 Task: Set up a 4-hour virtual career coaching session to boost your professional development.
Action: Mouse pressed left at (407, 166)
Screenshot: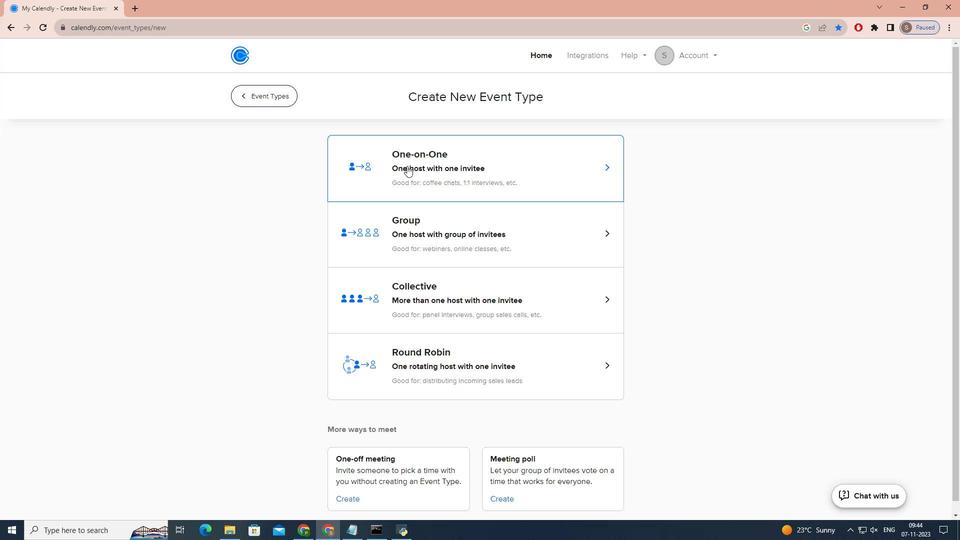 
Action: Key pressed c<Key.caps_lock>AREER<Key.space><Key.caps_lock>c<Key.caps_lock>OACHING<Key.space><Key.caps_lock>s<Key.caps_lock>ESSION<Key.space>FOR<Key.space><Key.caps_lock>p<Key.caps_lock>ROFESSIONAL<Key.space><Key.caps_lock>d<Key.caps_lock>EVELOPMENT
Screenshot: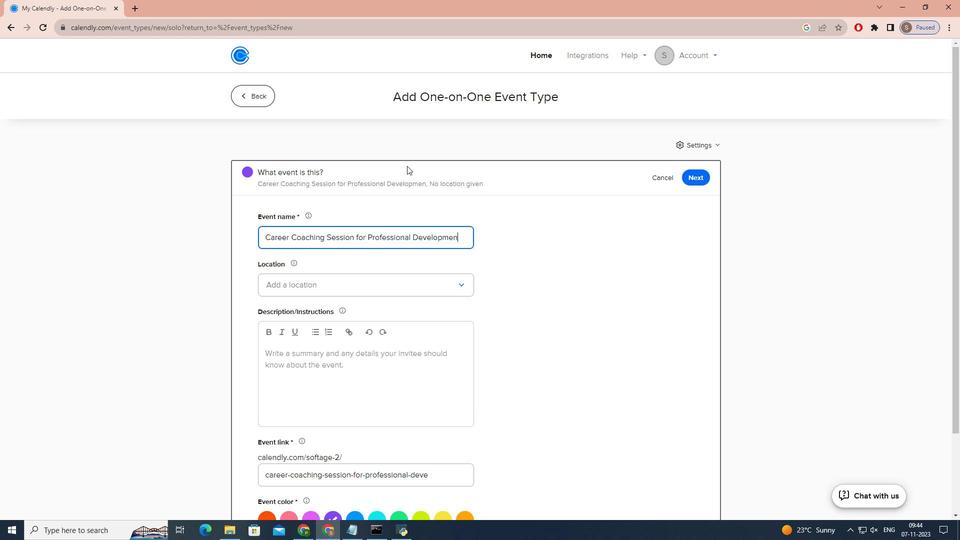 
Action: Mouse moved to (395, 285)
Screenshot: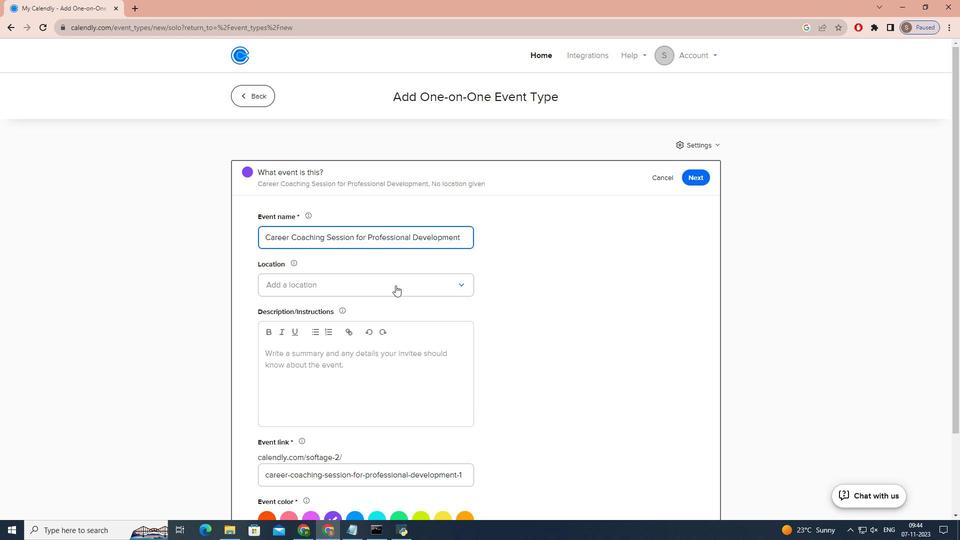 
Action: Mouse pressed left at (395, 285)
Screenshot: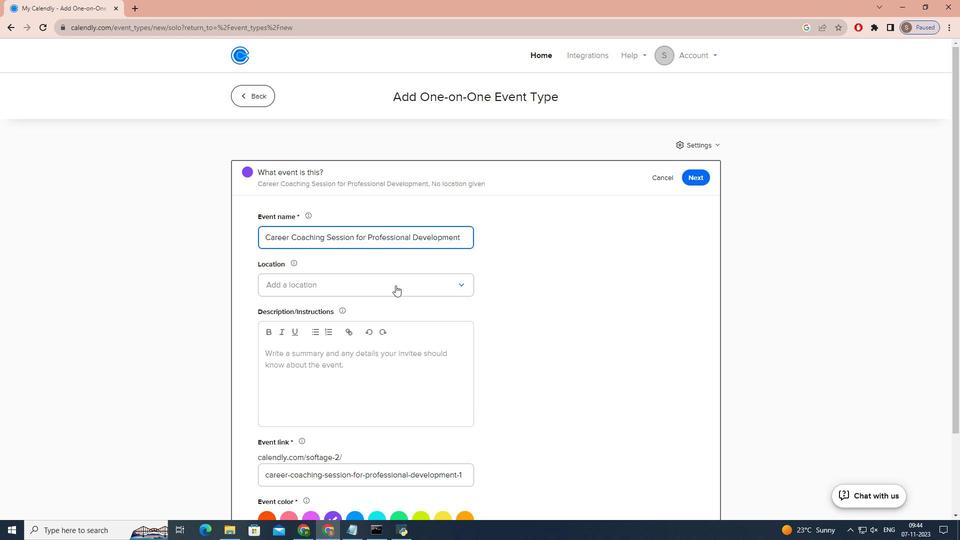 
Action: Mouse moved to (361, 365)
Screenshot: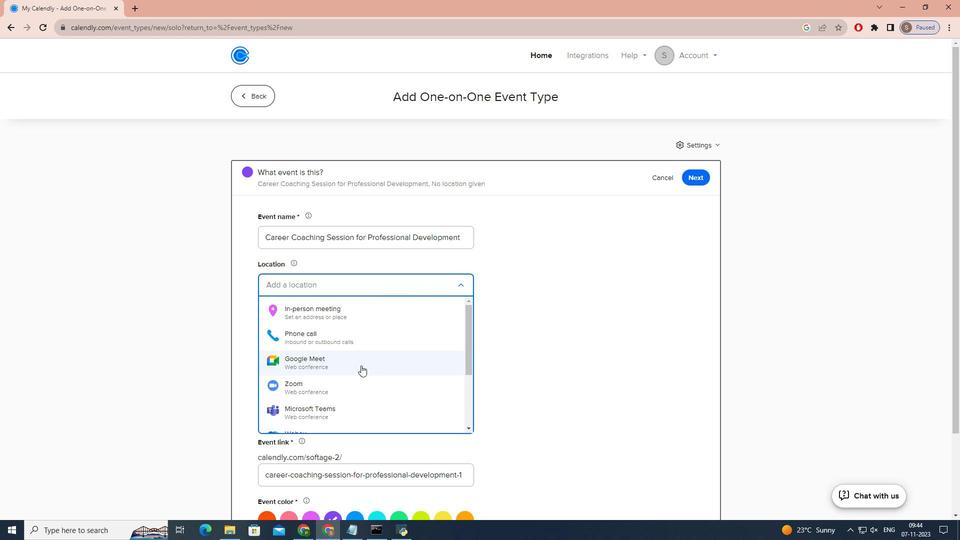 
Action: Mouse pressed left at (361, 365)
Screenshot: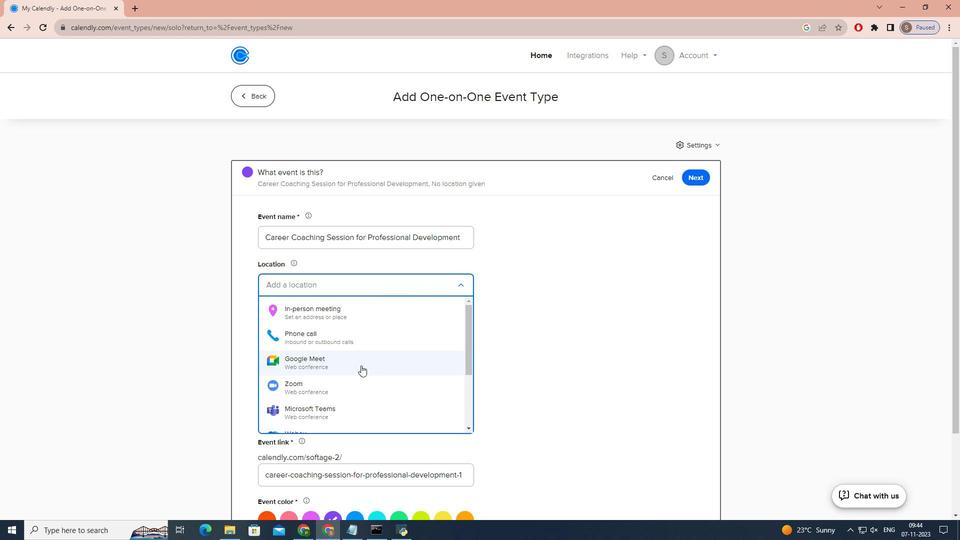 
Action: Mouse moved to (346, 387)
Screenshot: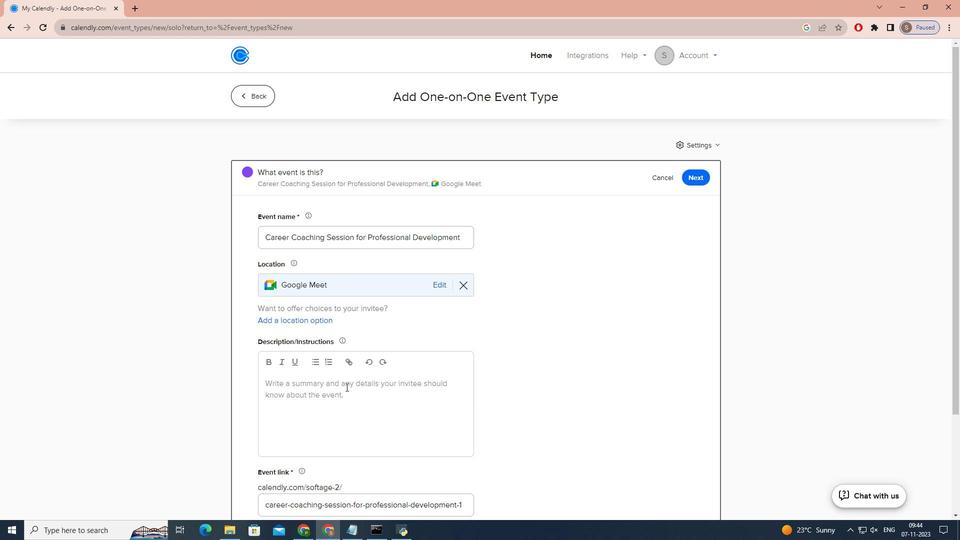 
Action: Mouse pressed left at (346, 387)
Screenshot: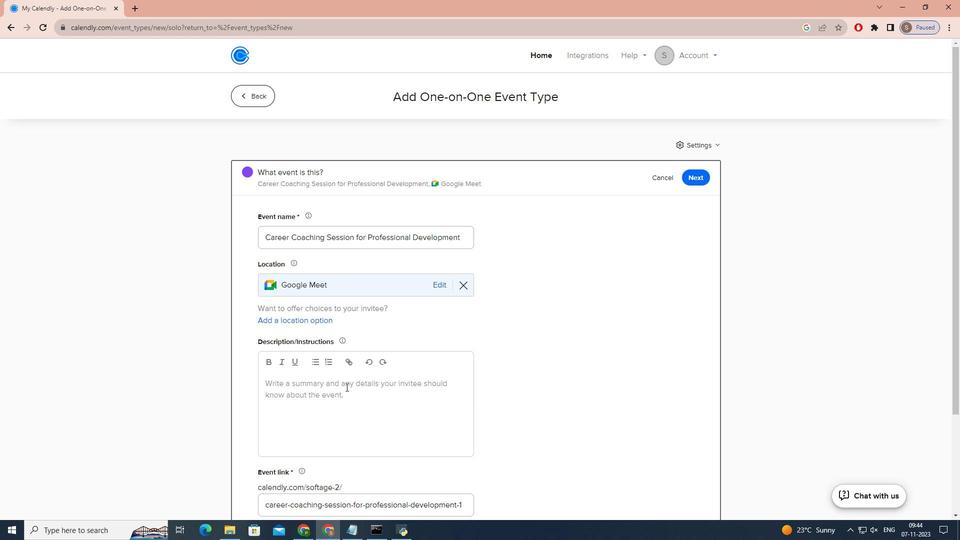 
Action: Mouse moved to (344, 387)
Screenshot: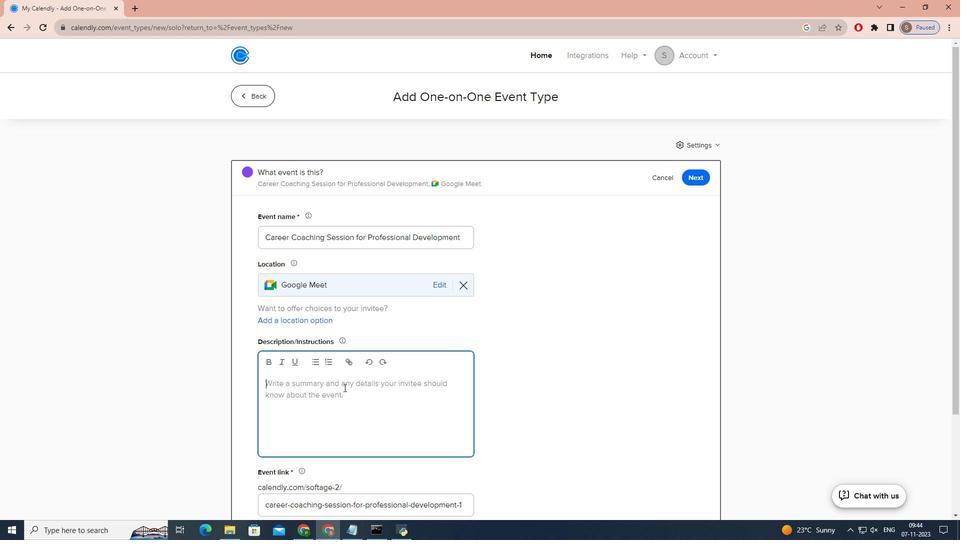 
Action: Key pressed <Key.caps_lock><Key.caps_lock><Key.caps_lock>a<Key.caps_lock>RE<Key.space>YOU<Key.space>READY<Key.space>TO<Key.space>TAKE<Key.space>YOUR<Key.space>CAREER<Key.space>TO<Key.space>THE<Key.space>NEXT<Key.space>LEVEL<Key.shift>?<Key.space><Key.caps_lock>j<Key.caps_lock>OIN<Key.space>US<Key.space>FOR<Key.space>A<Key.space>COMPREHENSIVE<Key.space>VIRTUAL<Key.space>CAREER<Key.space>COACHING<Key.space>SESSION<Key.space>TAILORED<Key.space>TO<Key.space>BOOST<Key.space>YOUR<Key.space>PROFESSIONAL<Key.space>DEVELOPMENT.<Key.space><Key.enter><Key.caps_lock>o<Key.caps_lock>UR<Key.space>EXPR<Key.backspace>ERIENCED<Key.space>CAREER<Key.space>COACH<Key.space>WILL<Key.space>GUIDE<Key.space>YOU<Key.space>THROUGH<Key.space>A<Key.space>PERSONALIZD<Key.backspace>ED<Key.space>JOURNEY<Key.space>TO<Key.space>HELP<Key.space>YOU<Key.space>ACHIEVE<Key.space>YOUR<Key.space>CAREER<Key.space>GOALS.<Key.backspace>,<Key.space>OVERCOME<Key.space>CHALLENGES,<Key.space>AND<Key.space>DEVELOP<Key.space>KEY<Key.space>SKILLS<Key.space>AND<Key.space>STRATEGIES<Key.space>FOR<Key.space>SUCCESS.<Key.space>
Screenshot: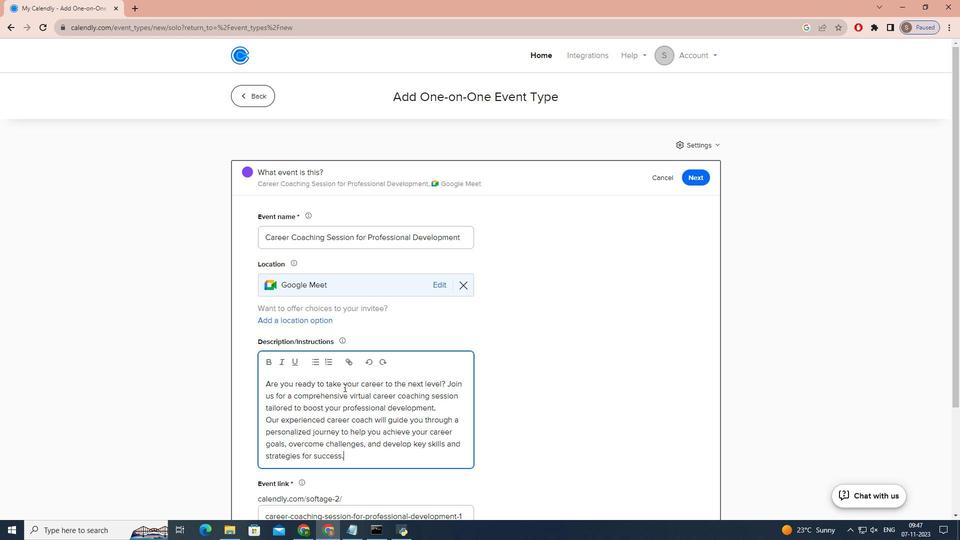 
Action: Mouse scrolled (344, 387) with delta (0, 0)
Screenshot: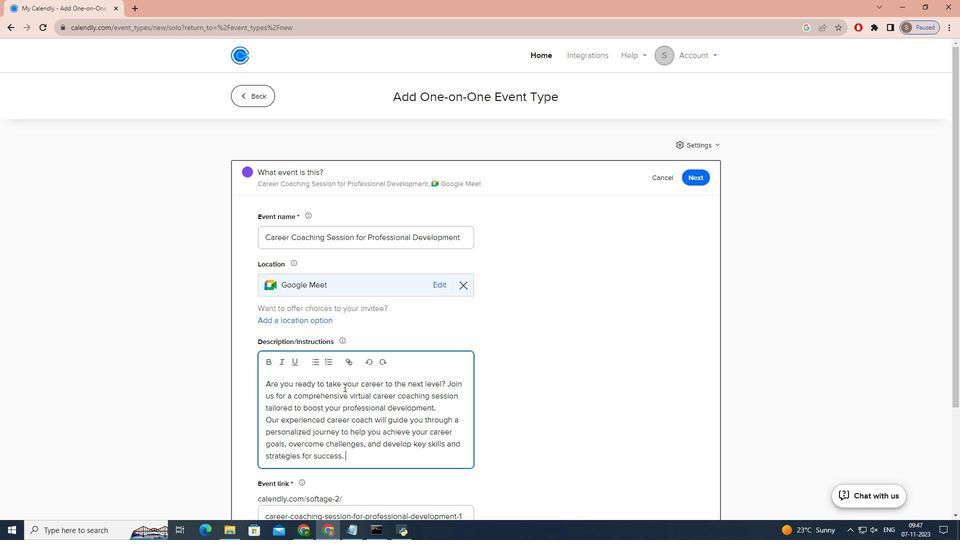 
Action: Mouse scrolled (344, 387) with delta (0, 0)
Screenshot: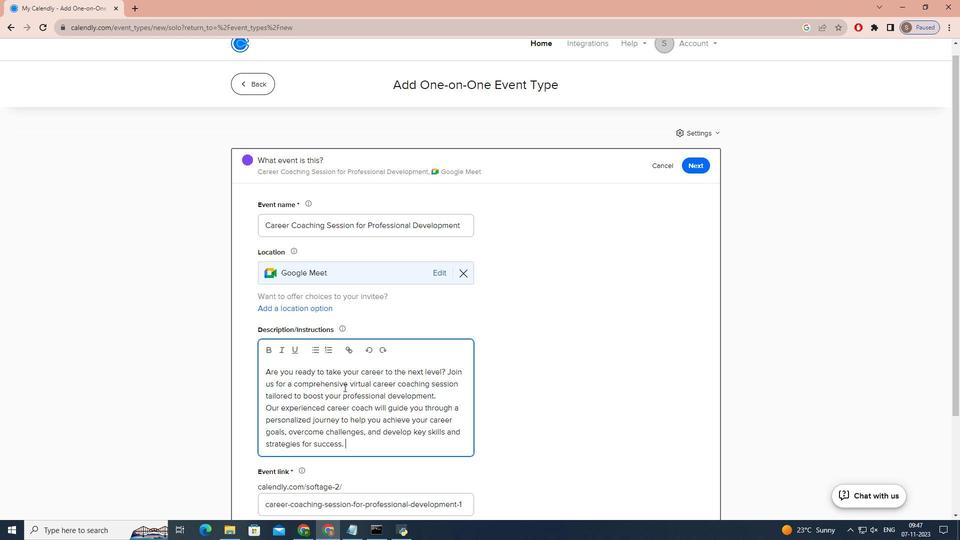 
Action: Mouse scrolled (344, 387) with delta (0, 0)
Screenshot: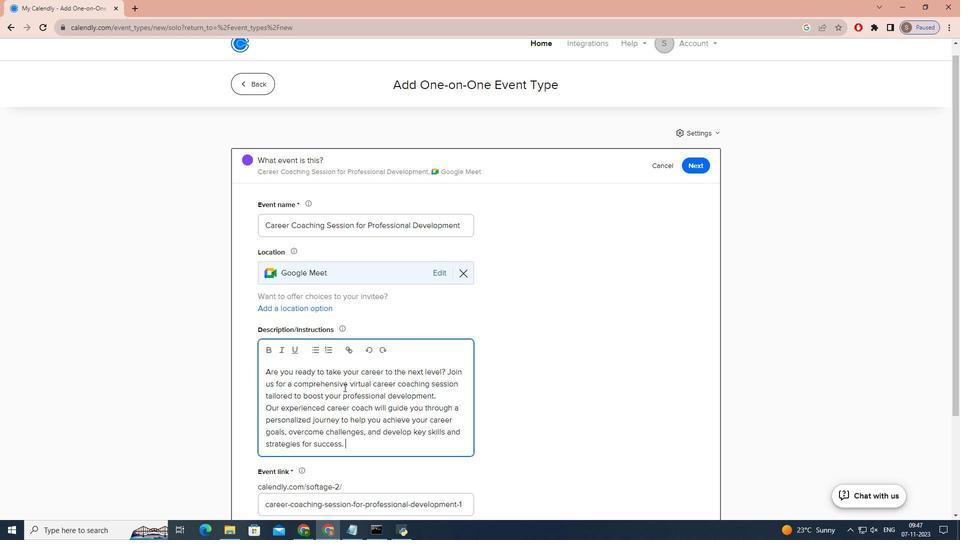 
Action: Mouse scrolled (344, 387) with delta (0, 0)
Screenshot: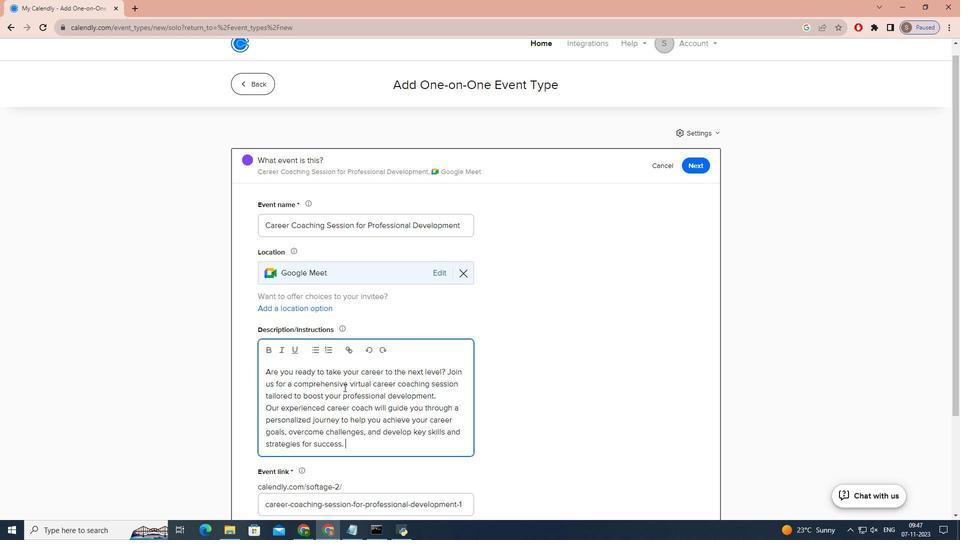 
Action: Mouse scrolled (344, 387) with delta (0, 0)
Screenshot: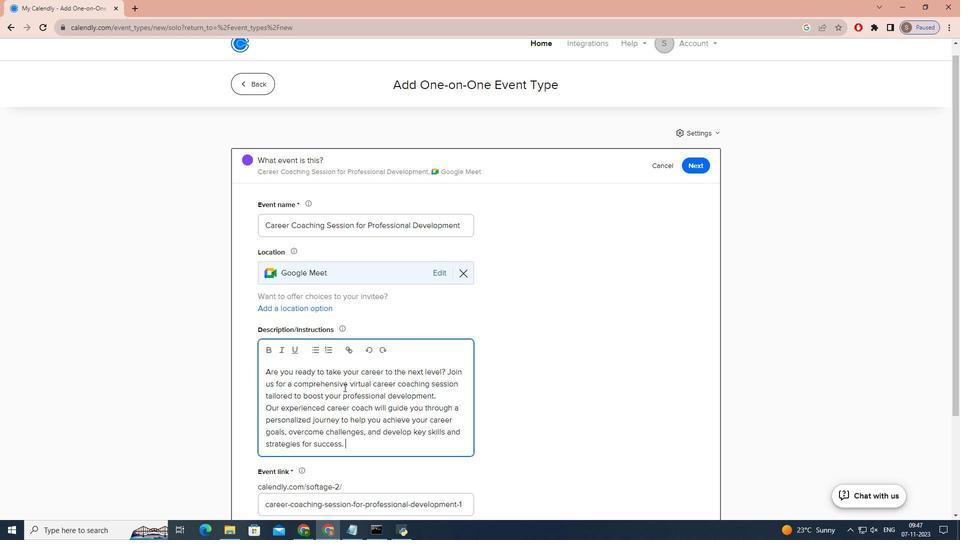 
Action: Mouse scrolled (344, 387) with delta (0, 0)
Screenshot: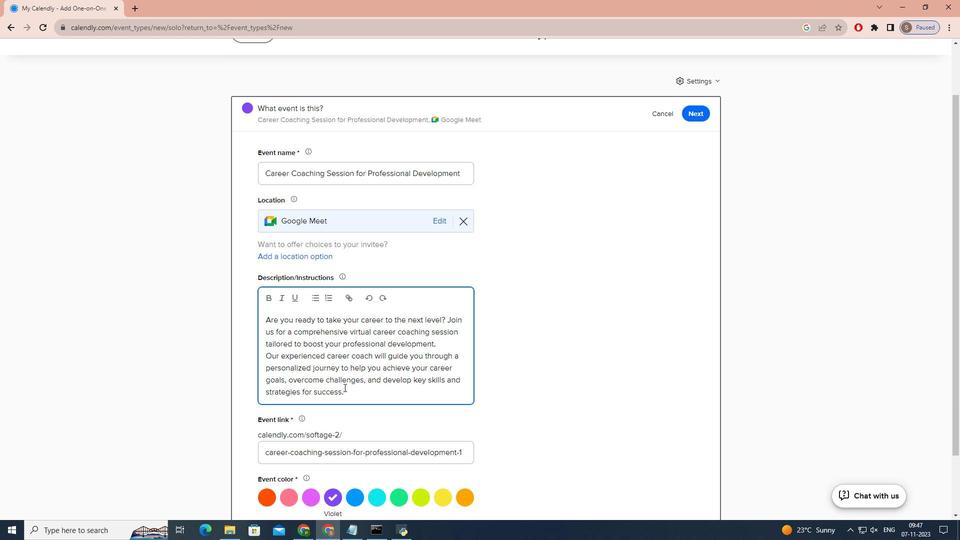 
Action: Mouse moved to (353, 421)
Screenshot: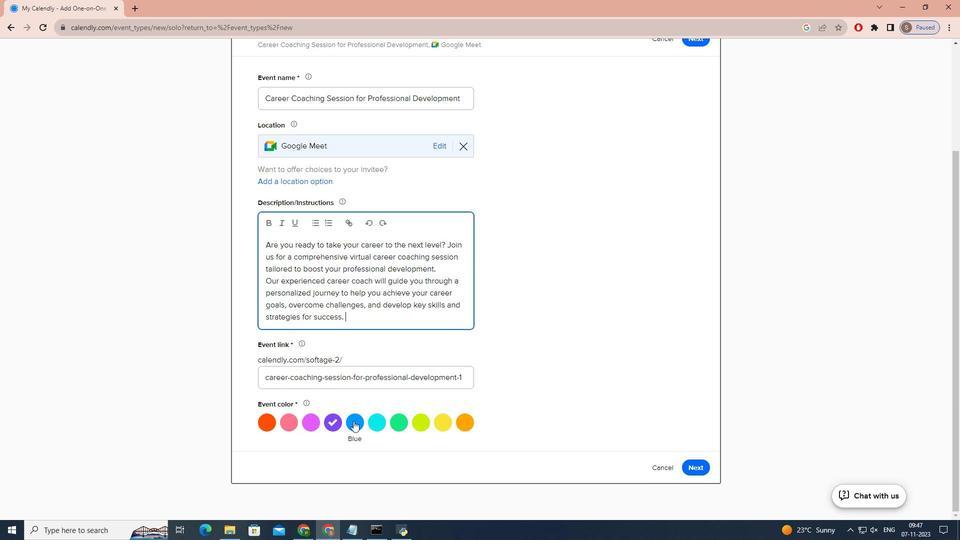 
Action: Mouse pressed left at (353, 421)
Screenshot: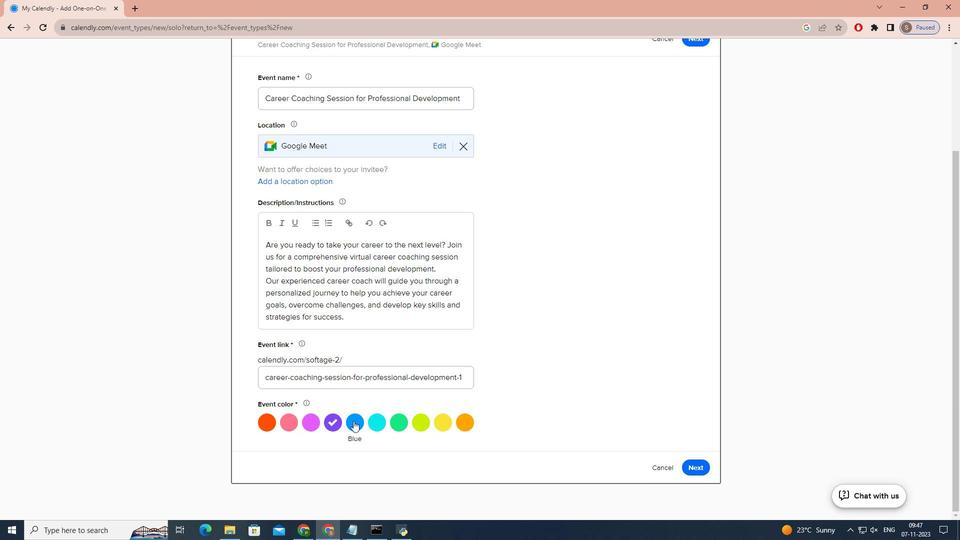 
Action: Mouse moved to (693, 468)
Screenshot: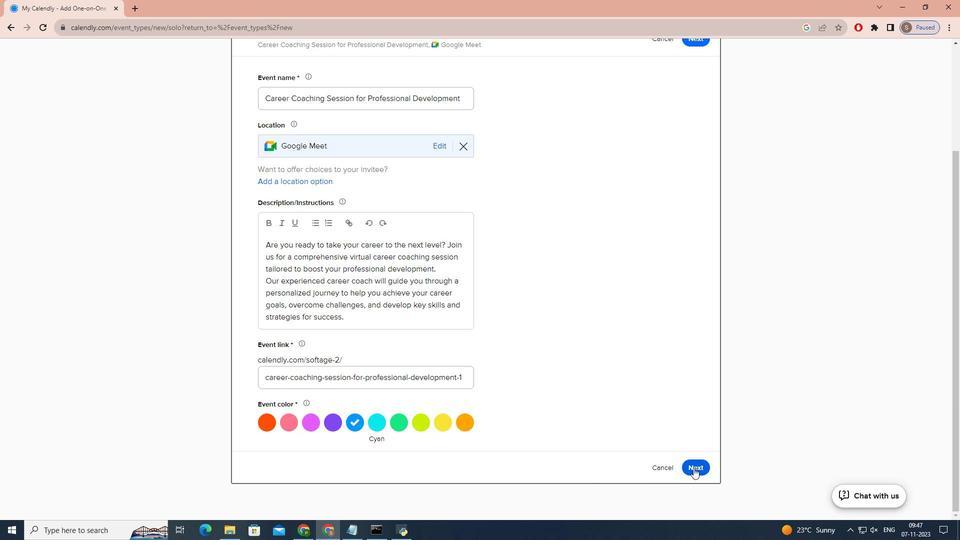 
Action: Mouse pressed left at (693, 468)
Screenshot: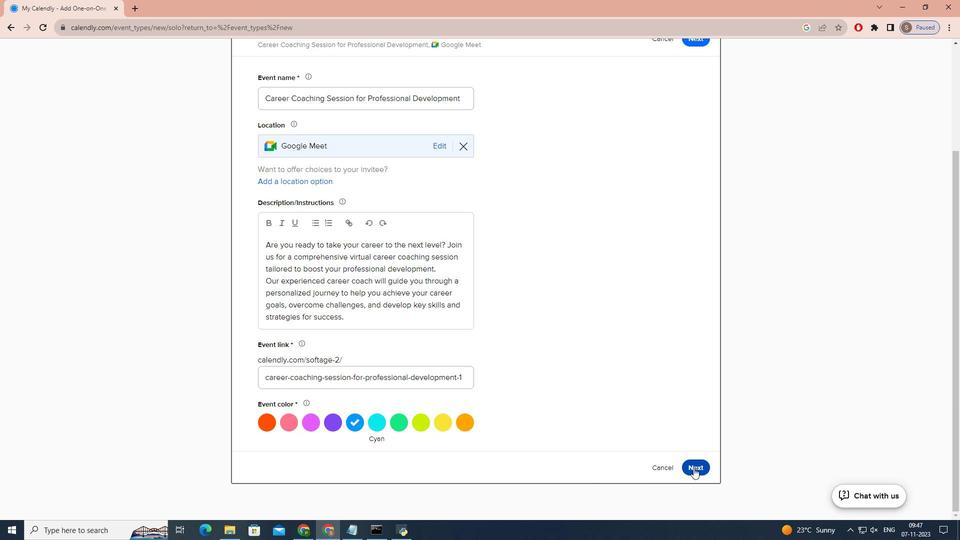 
Action: Mouse moved to (393, 287)
Screenshot: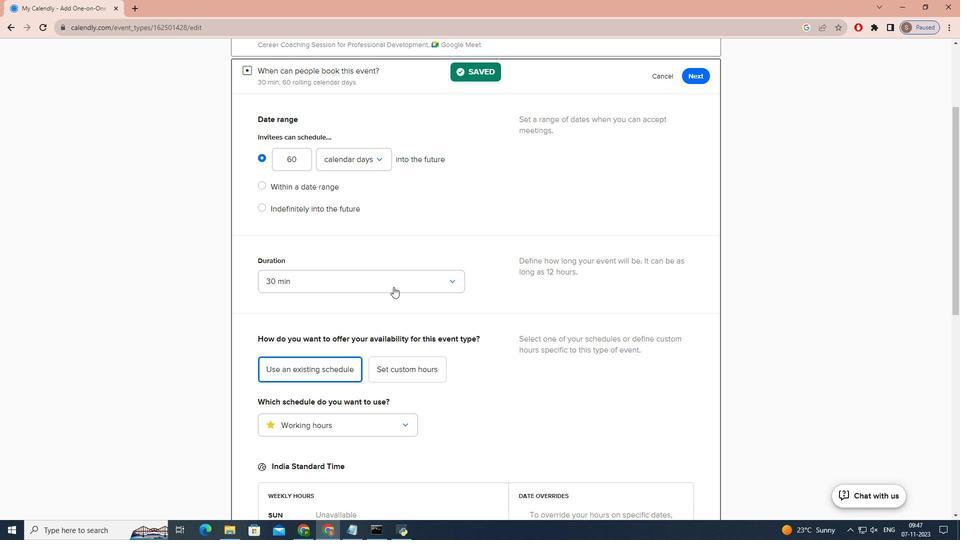 
Action: Mouse pressed left at (393, 287)
Screenshot: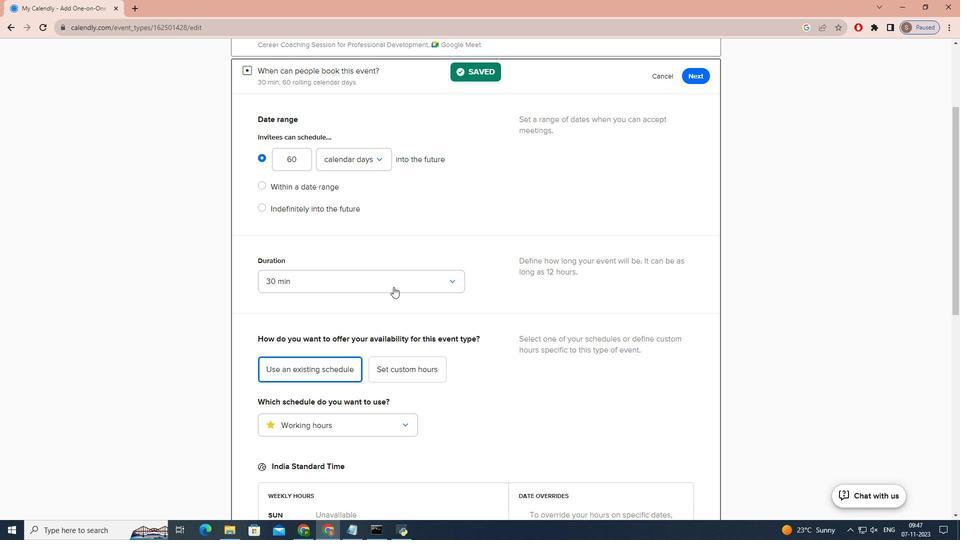 
Action: Mouse moved to (352, 385)
Screenshot: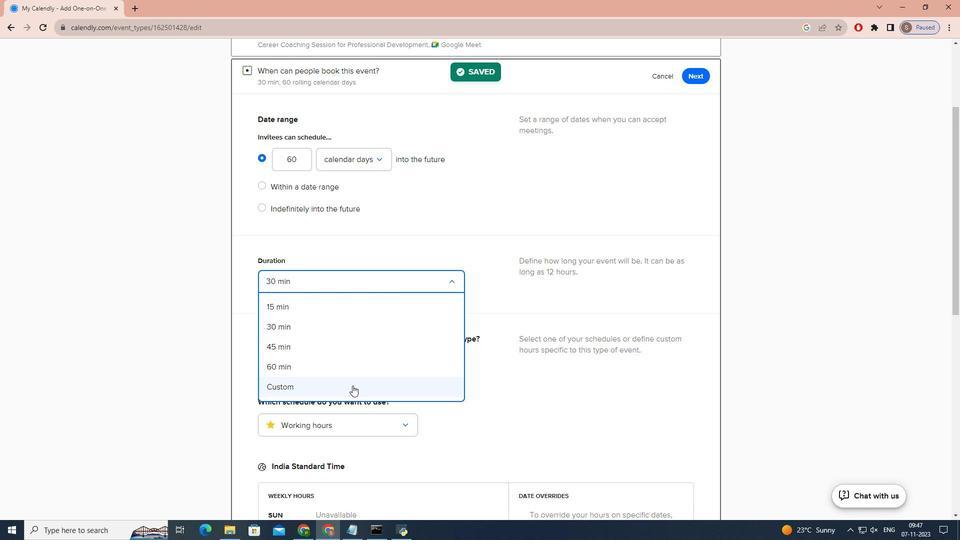 
Action: Mouse pressed left at (352, 385)
Screenshot: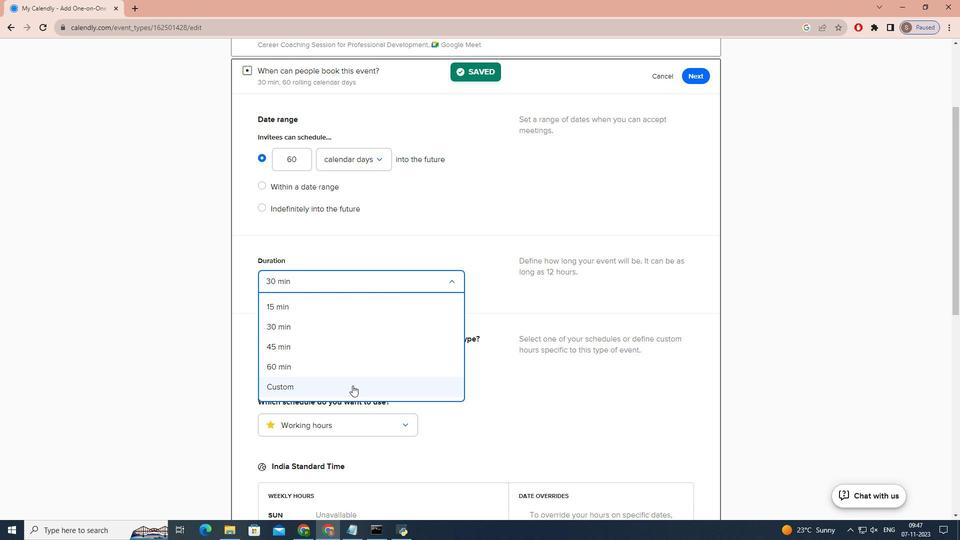 
Action: Mouse moved to (334, 307)
Screenshot: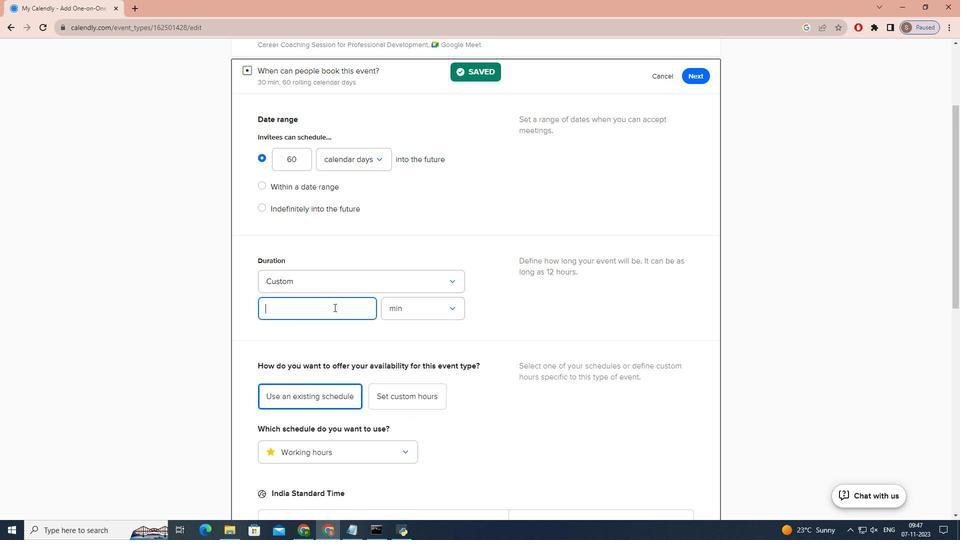 
Action: Key pressed 4
Screenshot: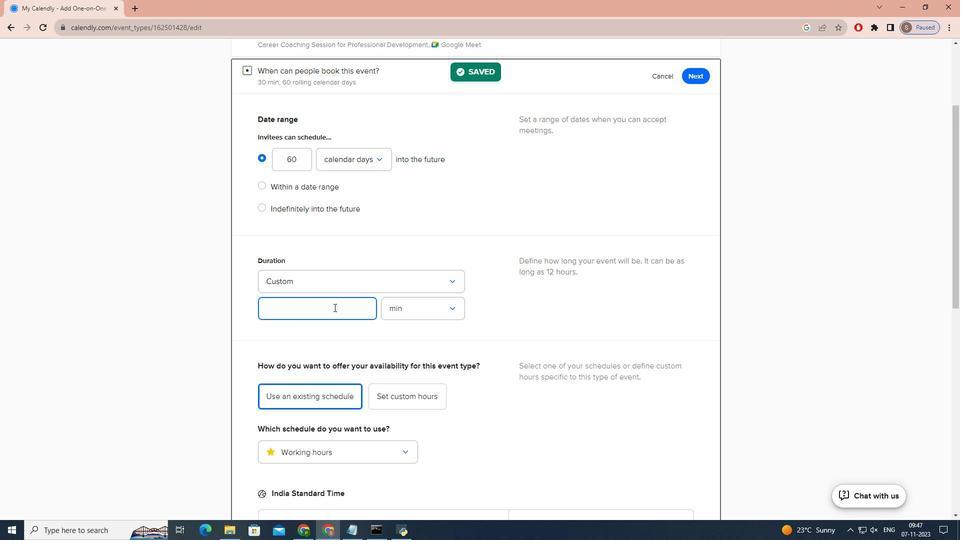 
Action: Mouse moved to (459, 313)
Screenshot: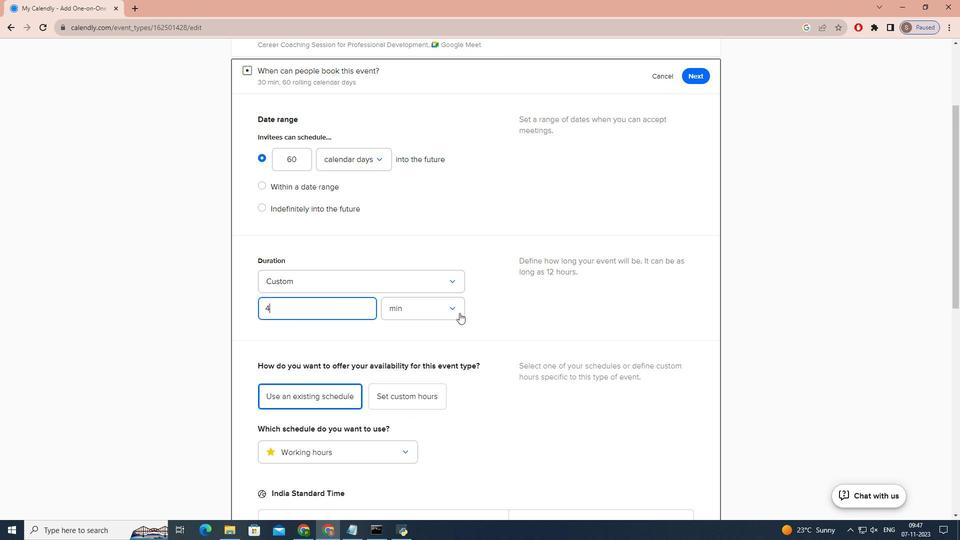 
Action: Mouse pressed left at (459, 313)
Screenshot: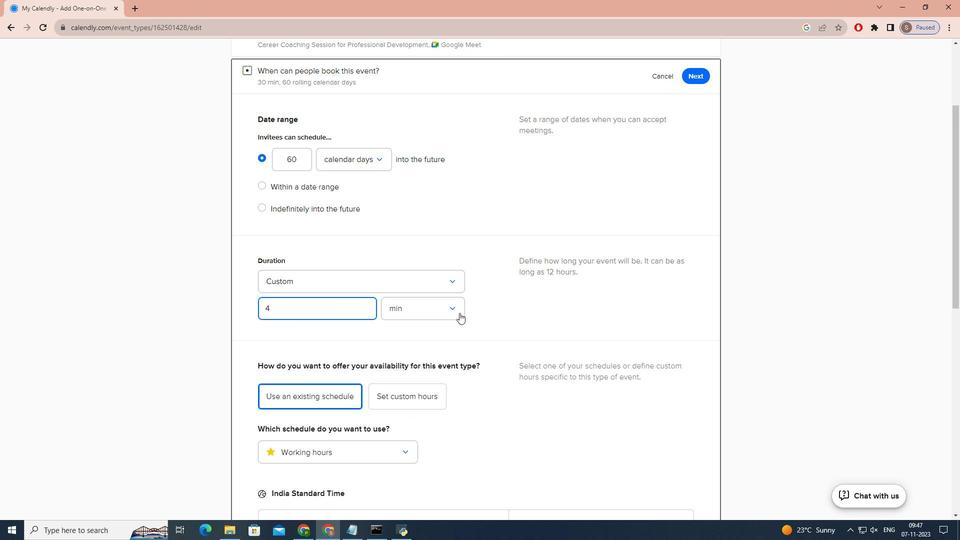 
Action: Mouse moved to (432, 349)
Screenshot: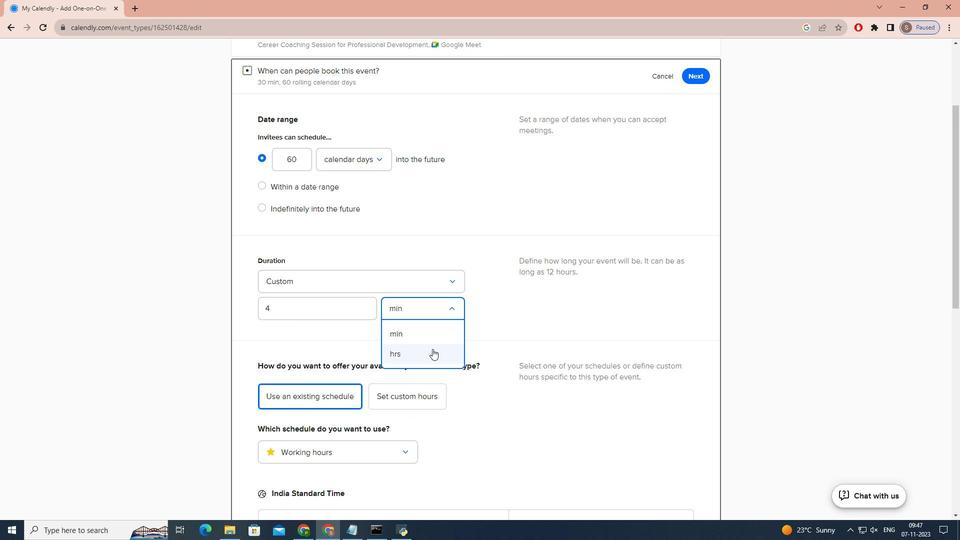 
Action: Mouse pressed left at (432, 349)
Screenshot: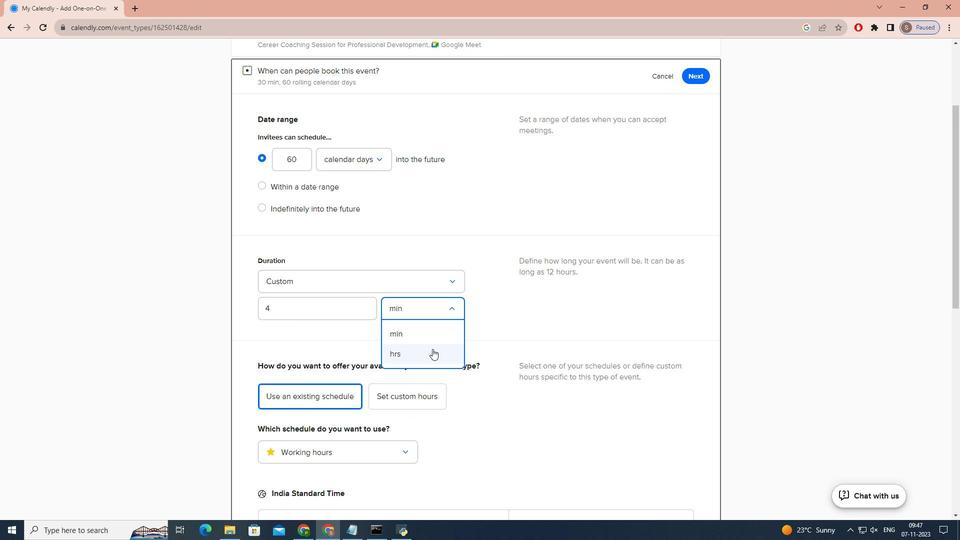 
Action: Mouse moved to (470, 336)
Screenshot: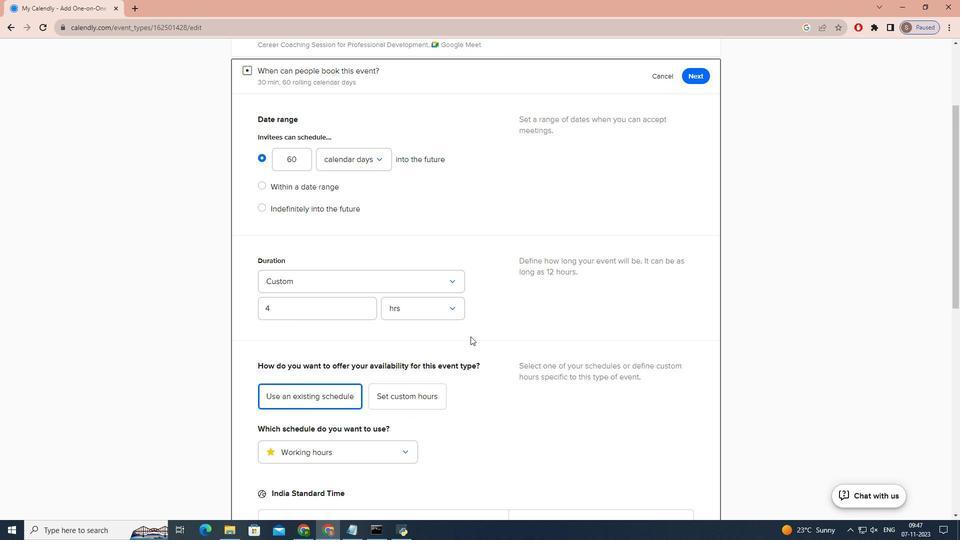 
Action: Mouse scrolled (470, 337) with delta (0, 0)
Screenshot: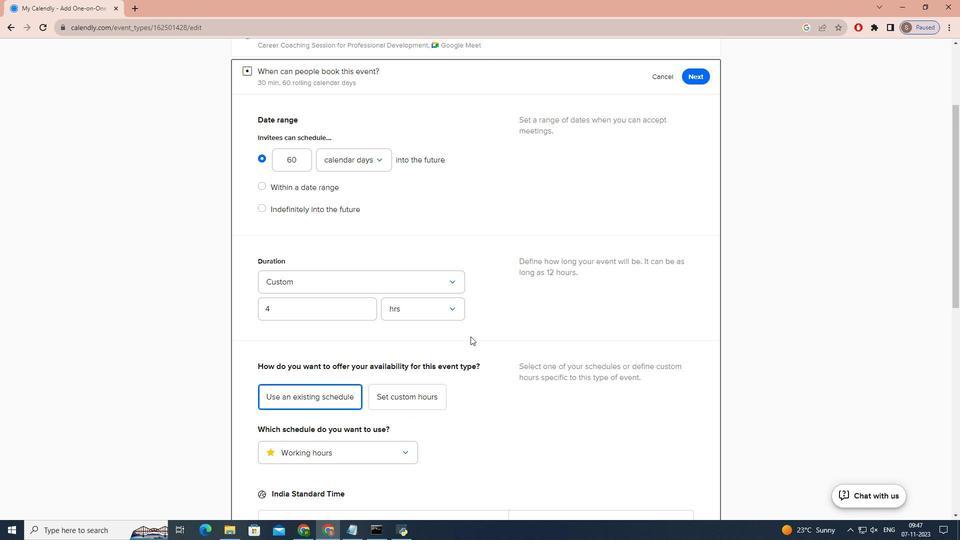 
Action: Mouse scrolled (470, 337) with delta (0, 0)
Screenshot: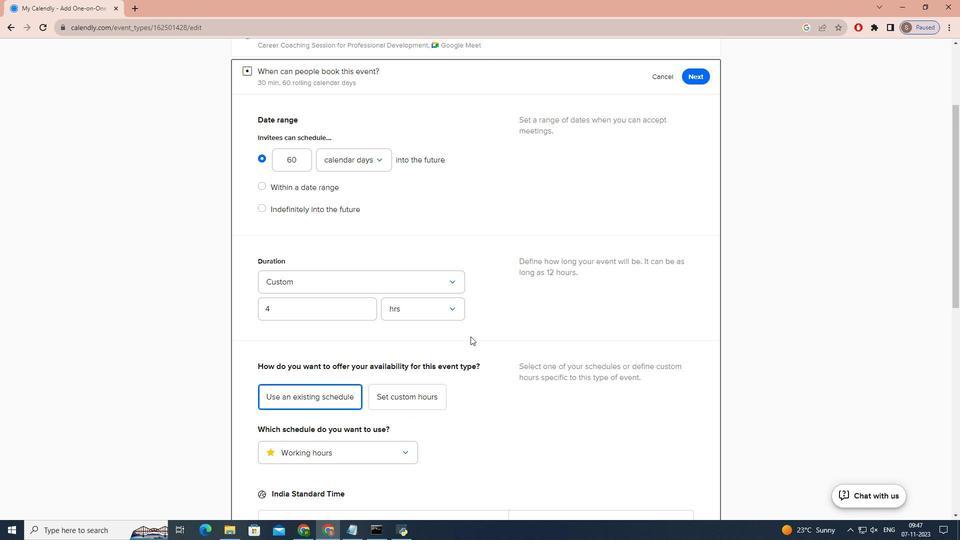 
Action: Mouse scrolled (470, 337) with delta (0, 0)
Screenshot: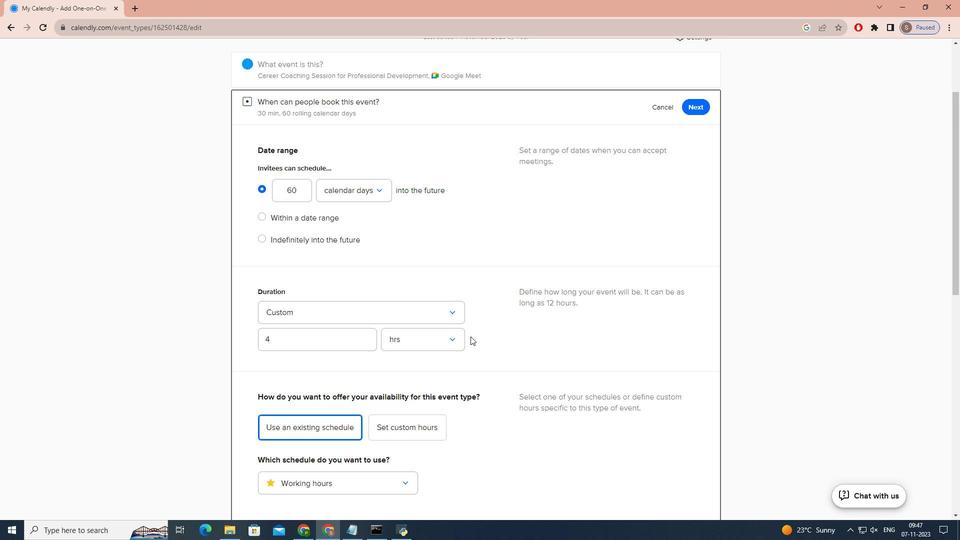 
Action: Mouse scrolled (470, 337) with delta (0, 0)
Screenshot: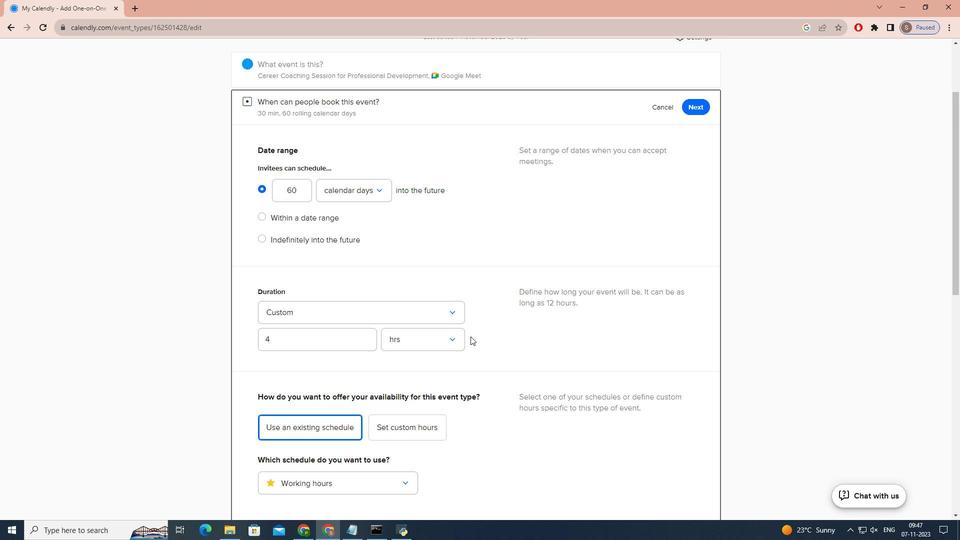 
Action: Mouse scrolled (470, 337) with delta (0, 0)
Screenshot: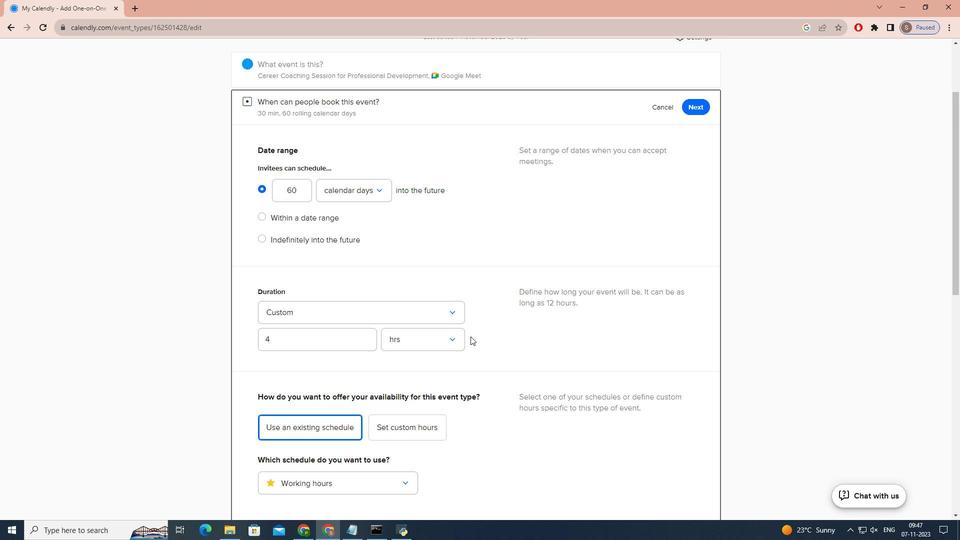 
Action: Mouse scrolled (470, 337) with delta (0, 0)
Screenshot: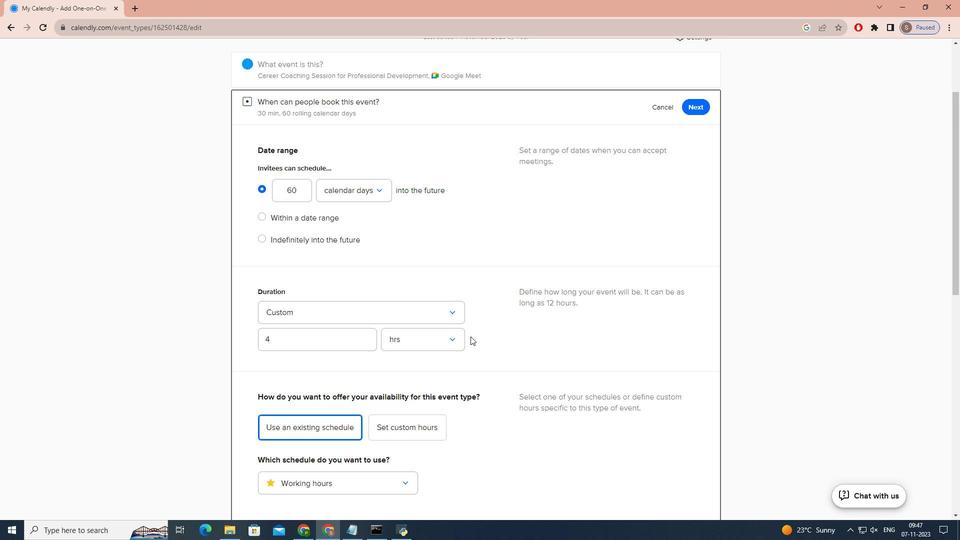 
Action: Mouse scrolled (470, 337) with delta (0, 0)
Screenshot: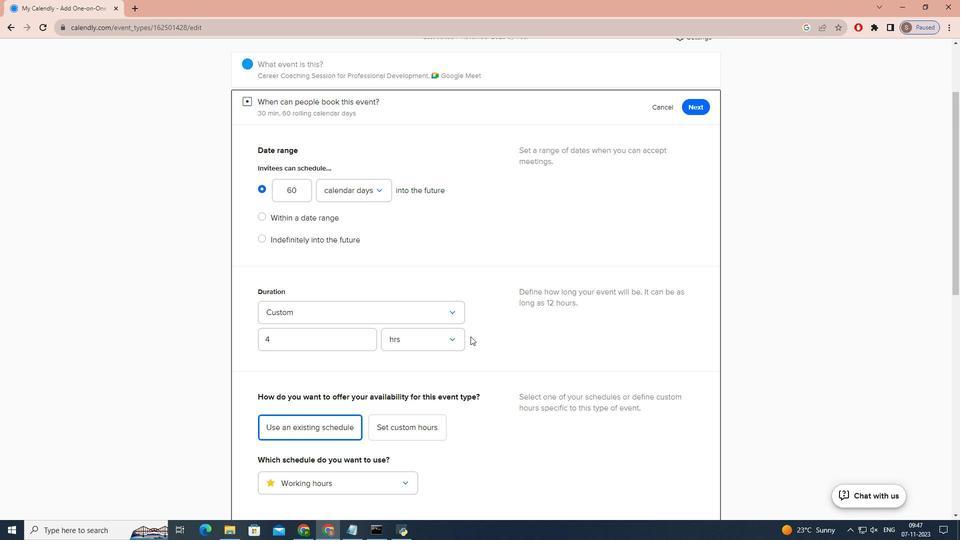 
Action: Mouse moved to (699, 207)
Screenshot: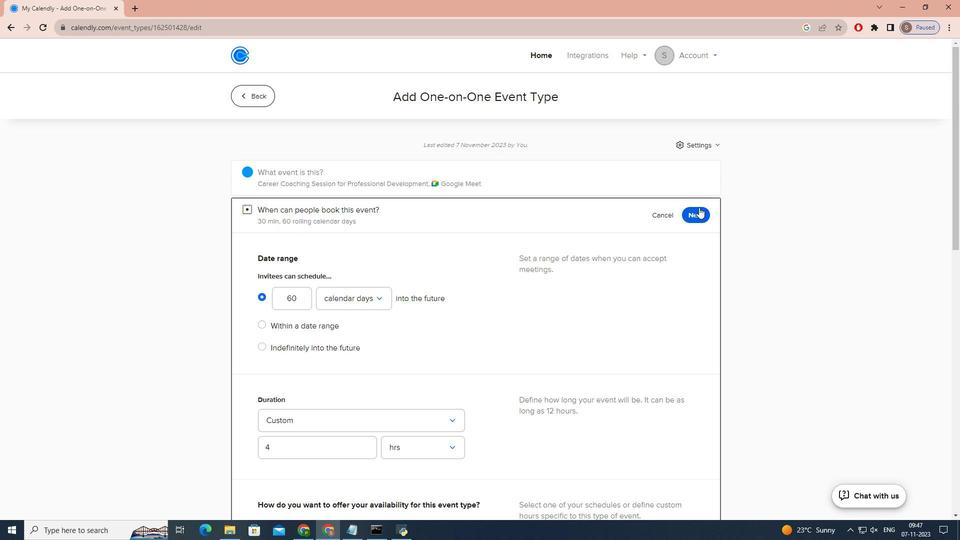 
Action: Mouse pressed left at (699, 207)
Screenshot: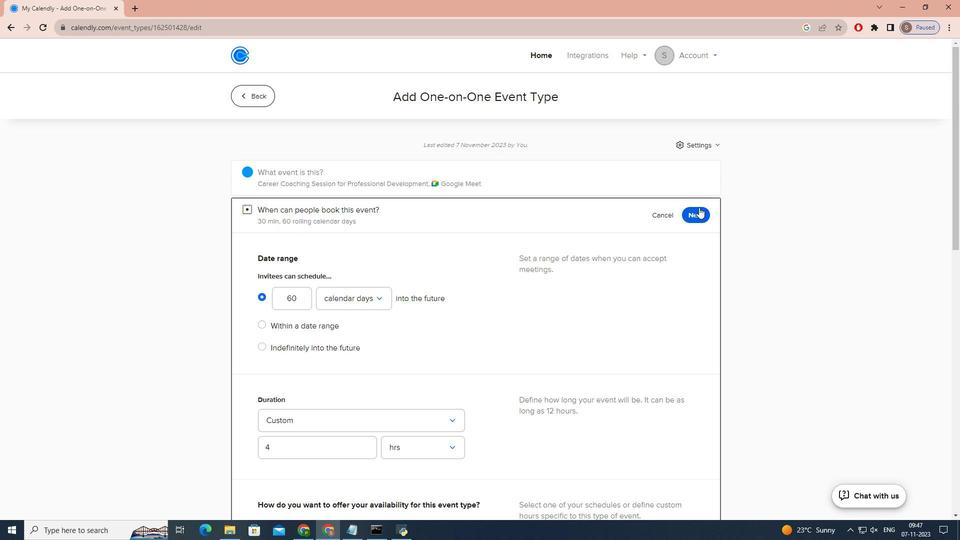 
